 Task: Check for the employees who works at Apple
Action: Mouse moved to (788, 93)
Screenshot: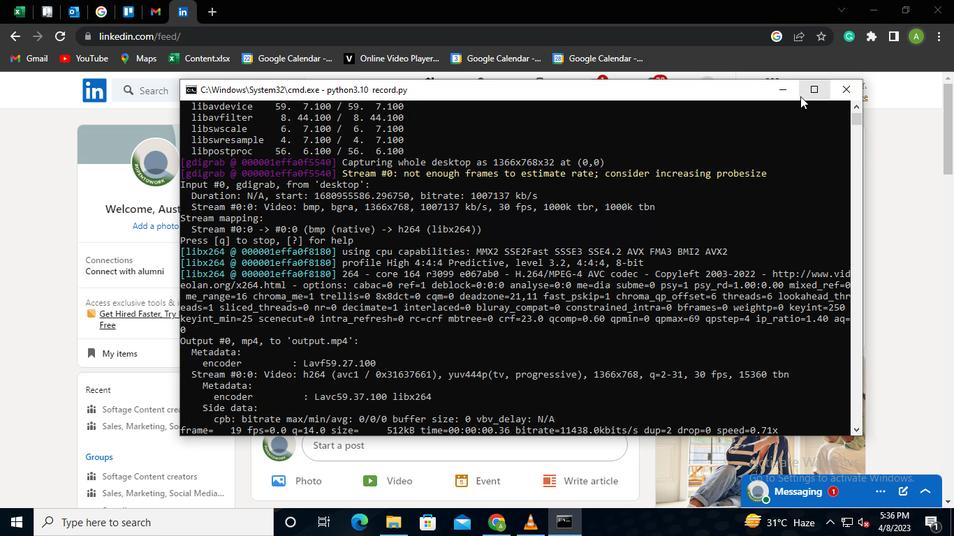 
Action: Mouse pressed left at (788, 93)
Screenshot: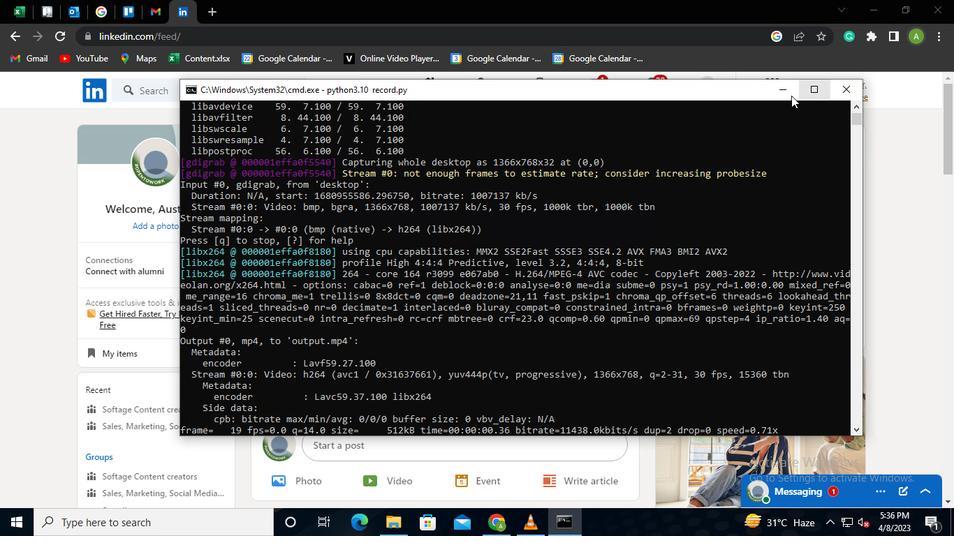 
Action: Mouse moved to (170, 92)
Screenshot: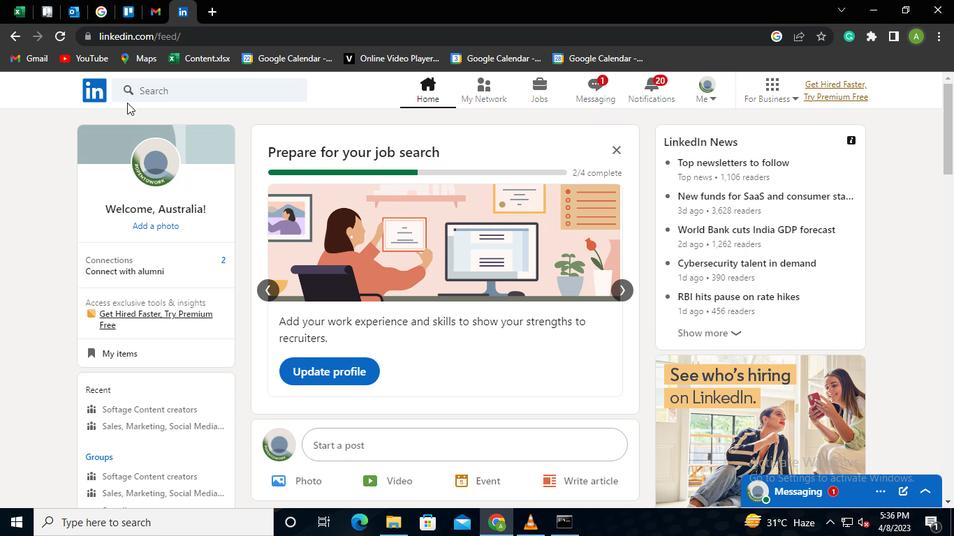 
Action: Mouse pressed left at (170, 92)
Screenshot: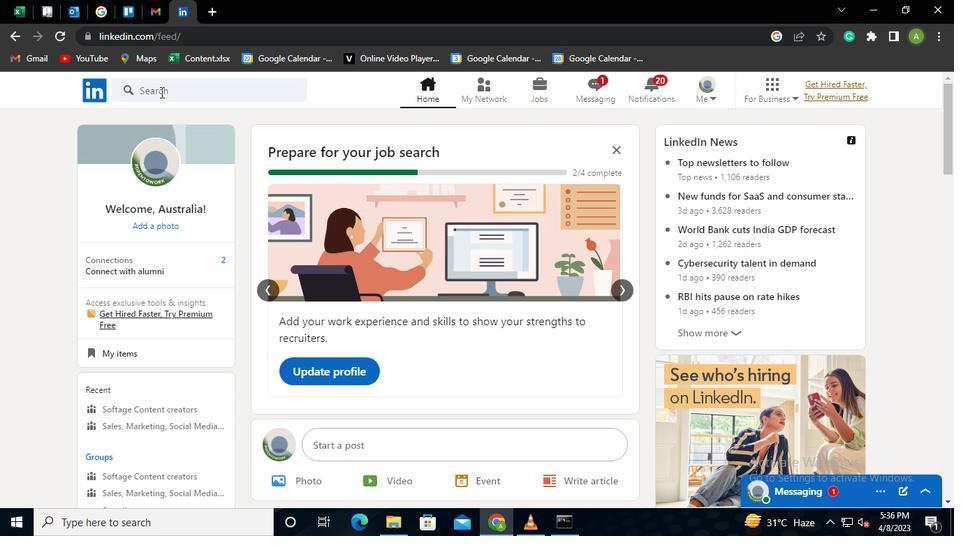 
Action: Keyboard Key.shift
Screenshot: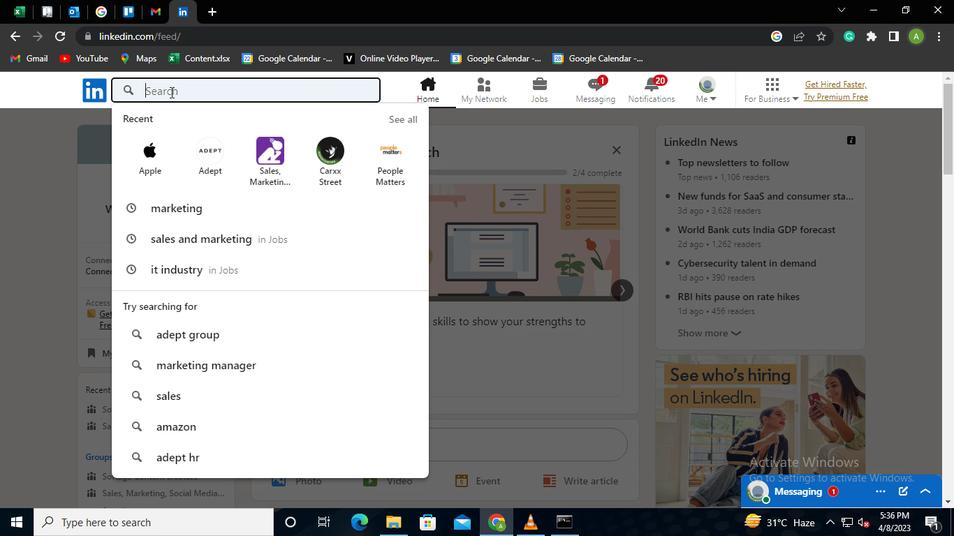 
Action: Keyboard A
Screenshot: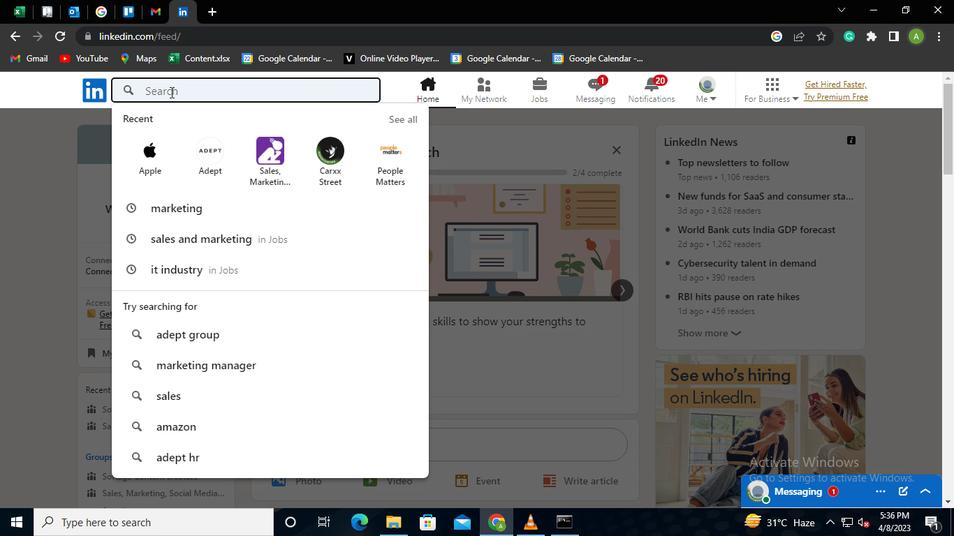 
Action: Keyboard p
Screenshot: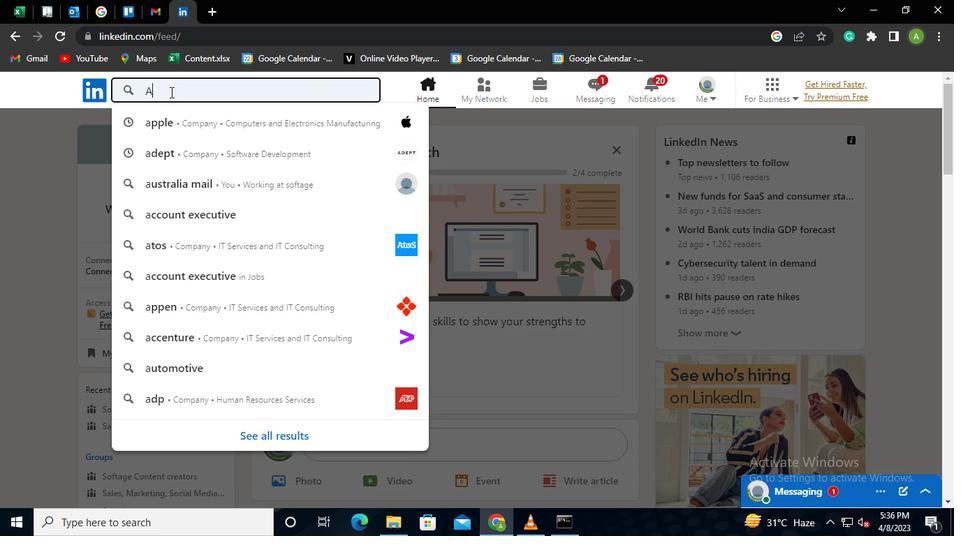 
Action: Keyboard p
Screenshot: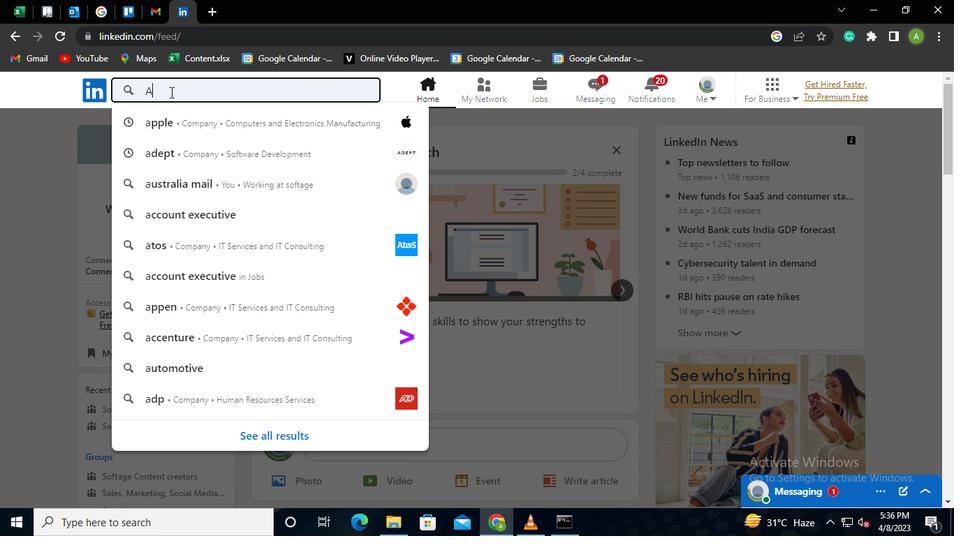 
Action: Keyboard l
Screenshot: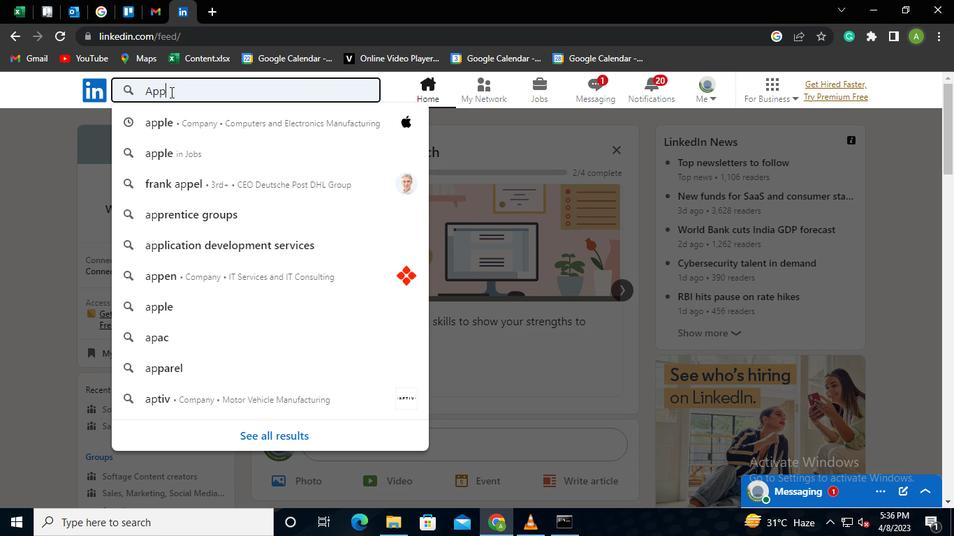 
Action: Keyboard e
Screenshot: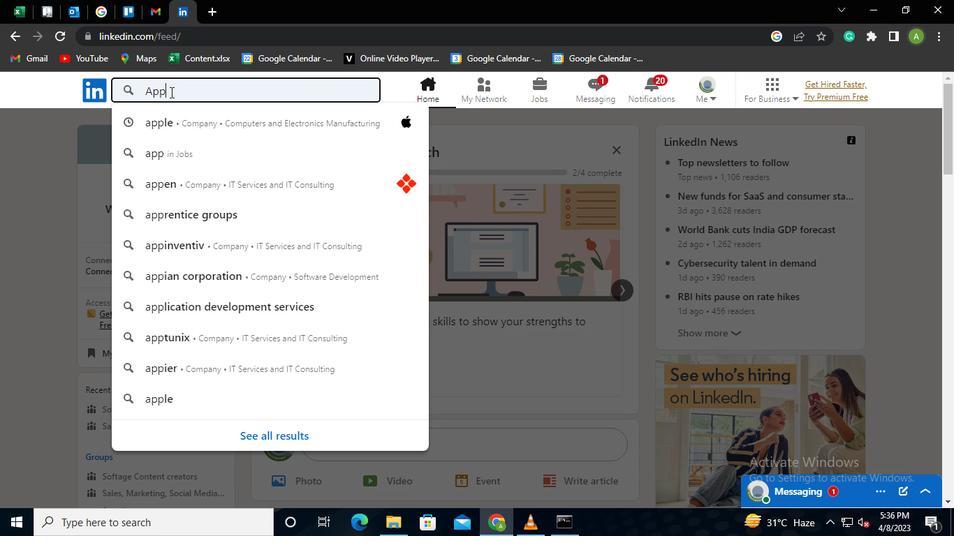 
Action: Keyboard Key.enter
Screenshot: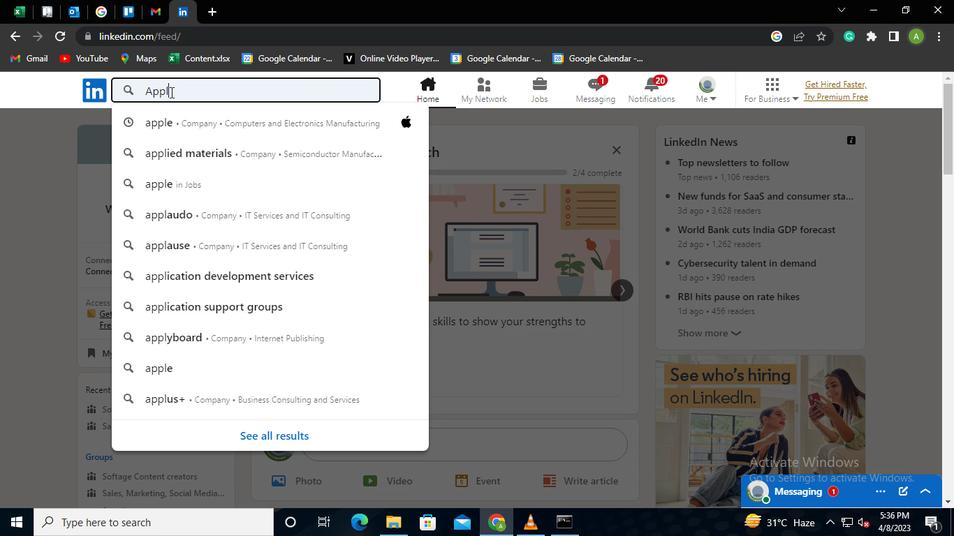 
Action: Mouse moved to (302, 208)
Screenshot: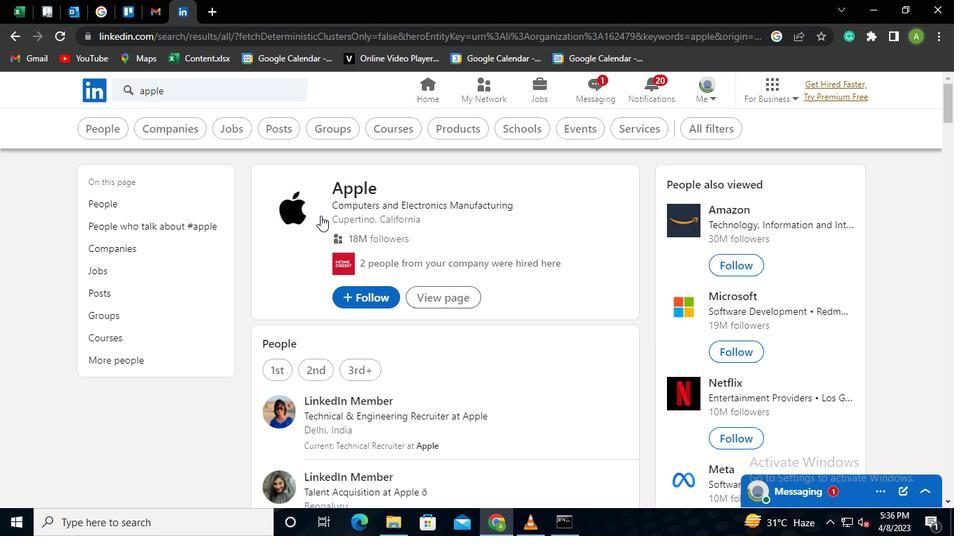 
Action: Mouse pressed left at (302, 208)
Screenshot: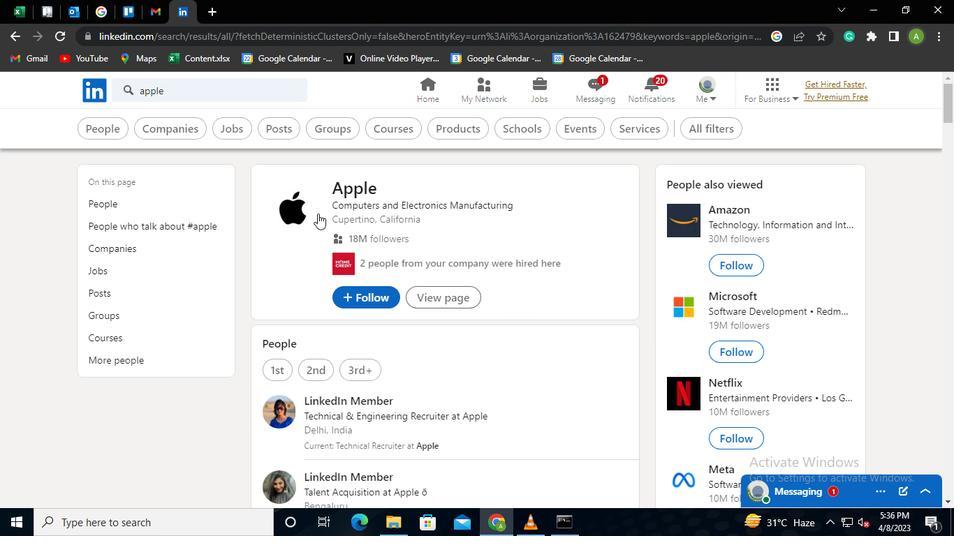 
Action: Mouse moved to (407, 246)
Screenshot: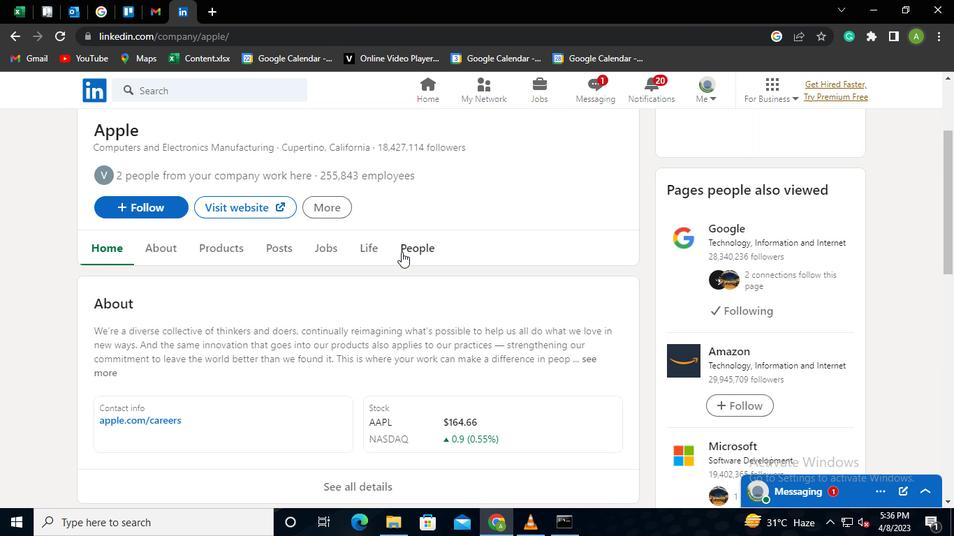 
Action: Mouse pressed left at (407, 246)
Screenshot: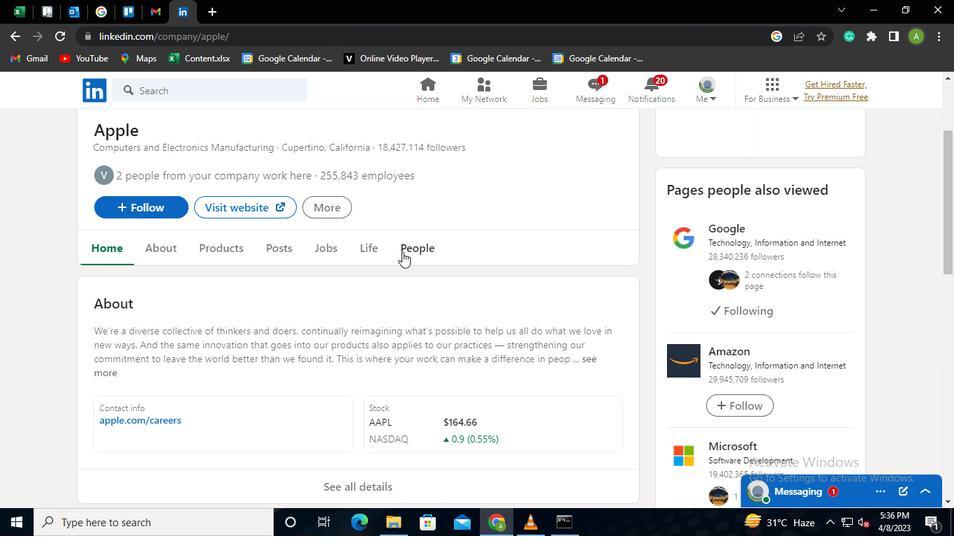 
Action: Mouse moved to (560, 522)
Screenshot: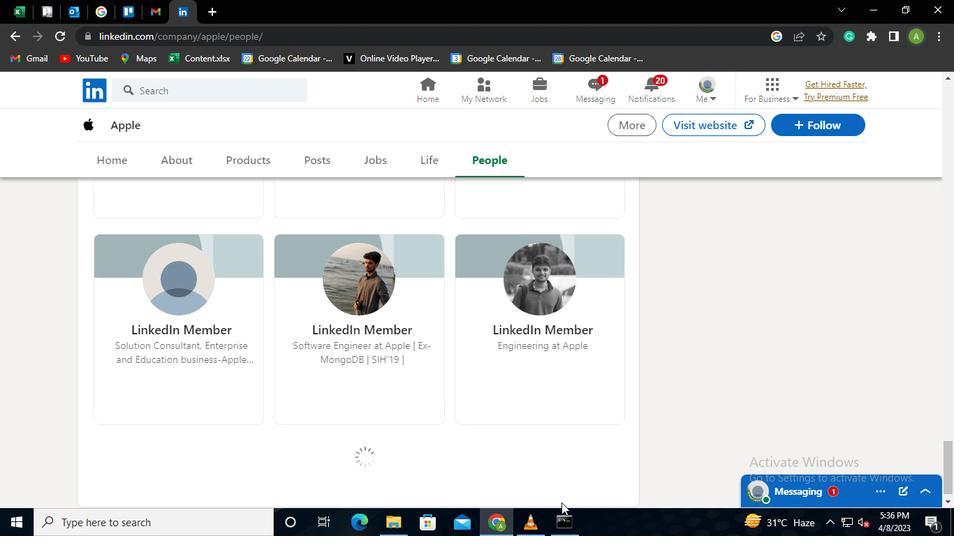 
Action: Mouse pressed left at (560, 522)
Screenshot: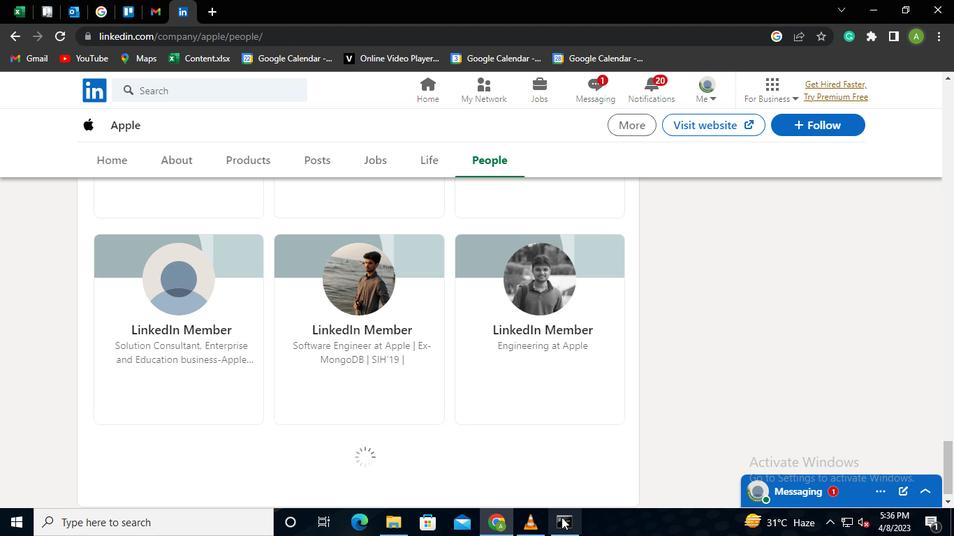 
Action: Mouse moved to (858, 85)
Screenshot: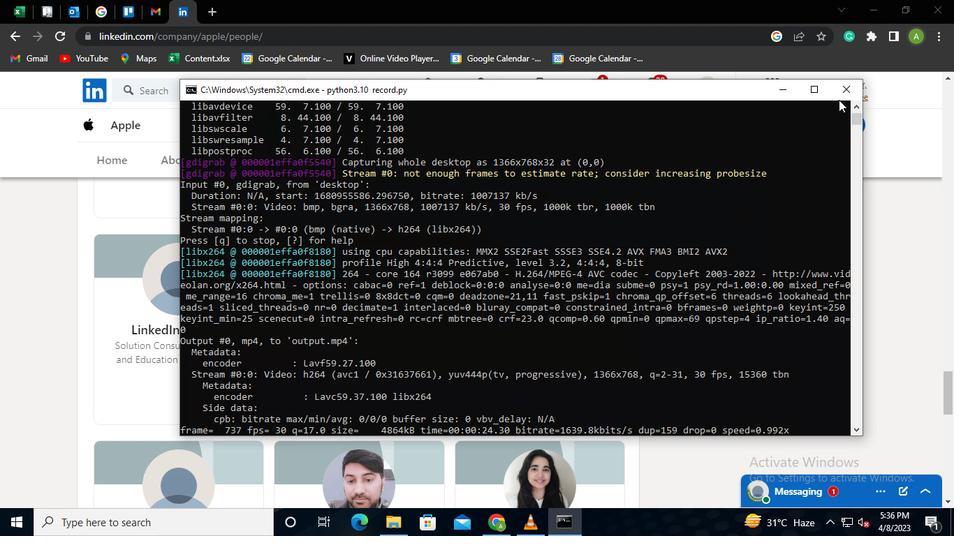 
Action: Mouse pressed left at (858, 85)
Screenshot: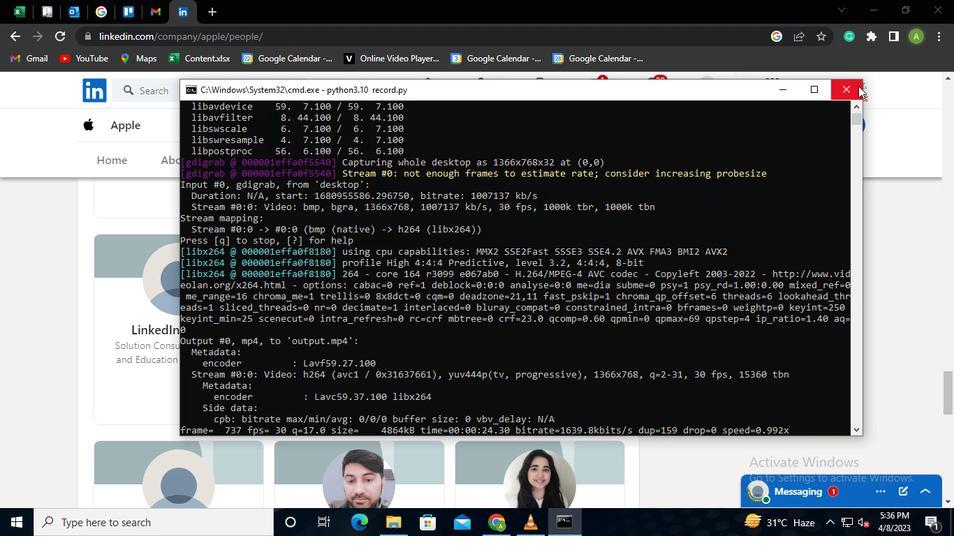 
